 Task: Create a section Information Architecture Sprint and in the section, add a milestone Event Management Process Improvement in the project BlueLine
Action: Mouse moved to (238, 359)
Screenshot: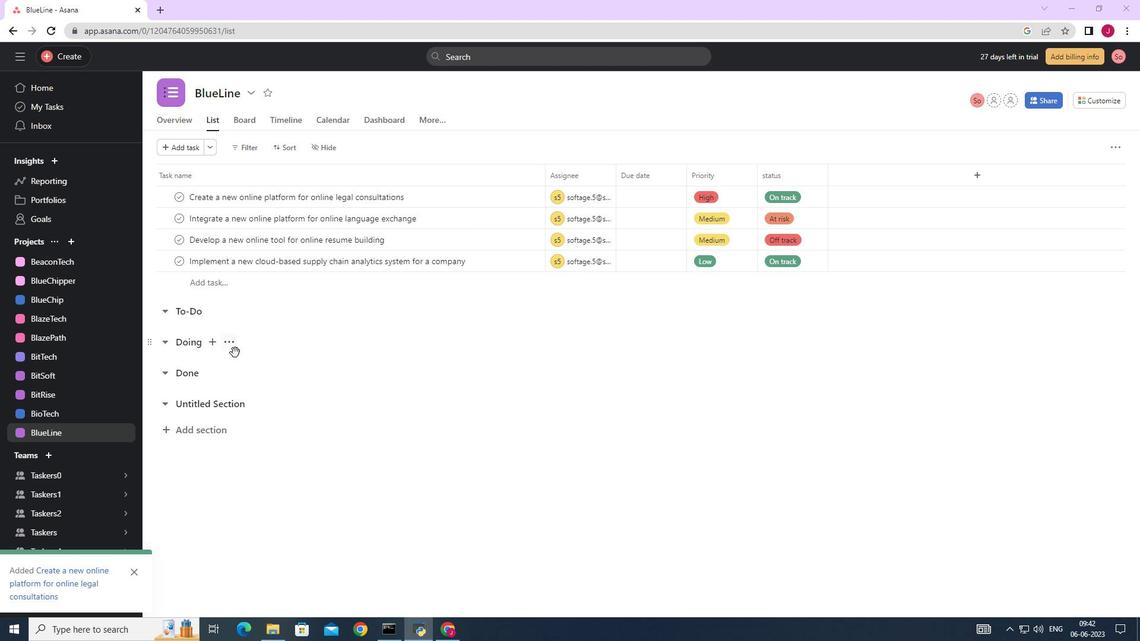 
Action: Mouse scrolled (238, 359) with delta (0, 0)
Screenshot: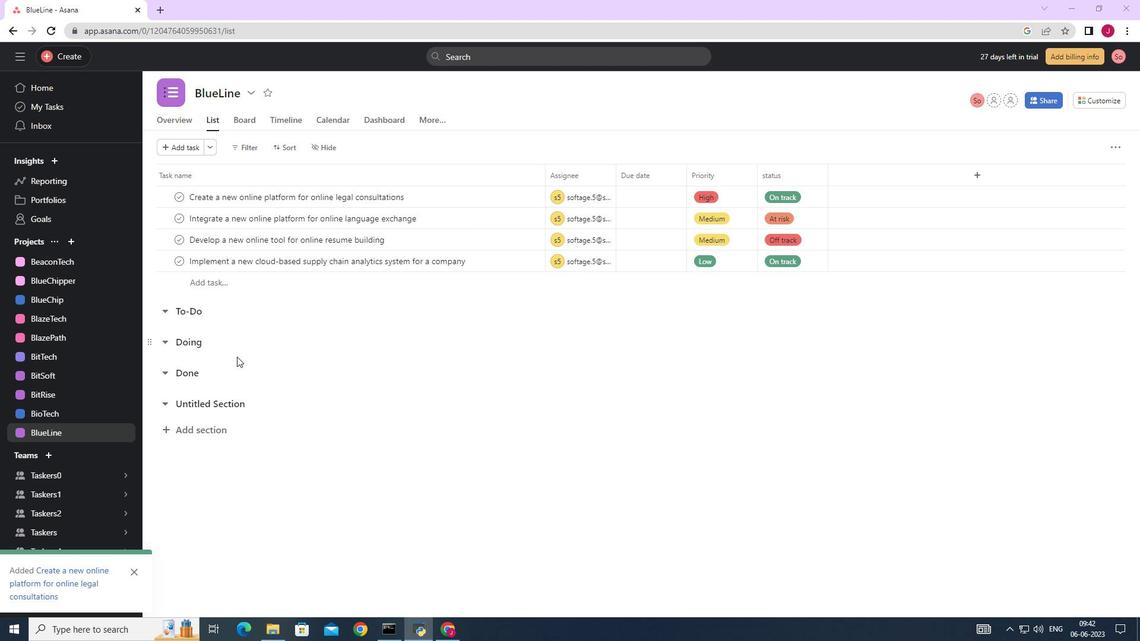 
Action: Mouse moved to (238, 360)
Screenshot: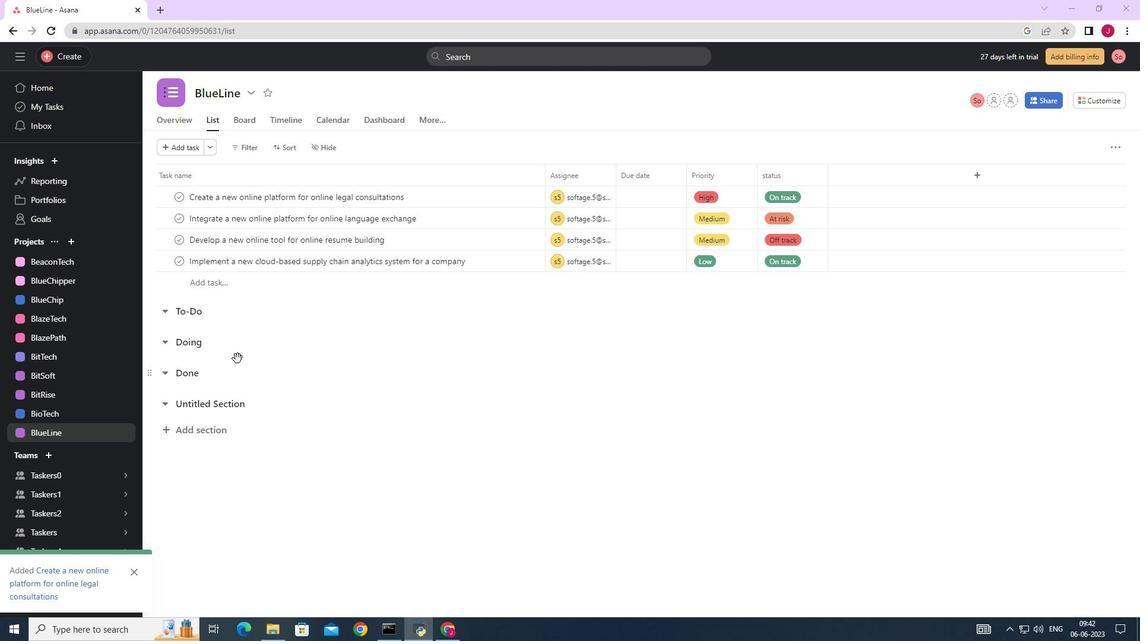 
Action: Mouse scrolled (238, 359) with delta (0, 0)
Screenshot: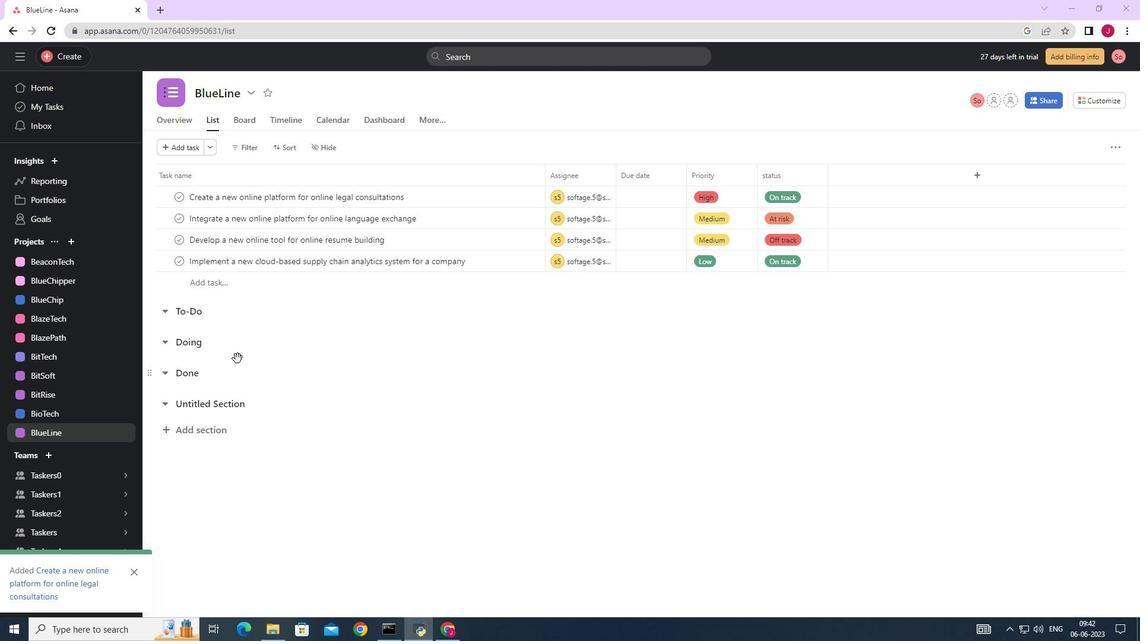 
Action: Mouse scrolled (238, 359) with delta (0, 0)
Screenshot: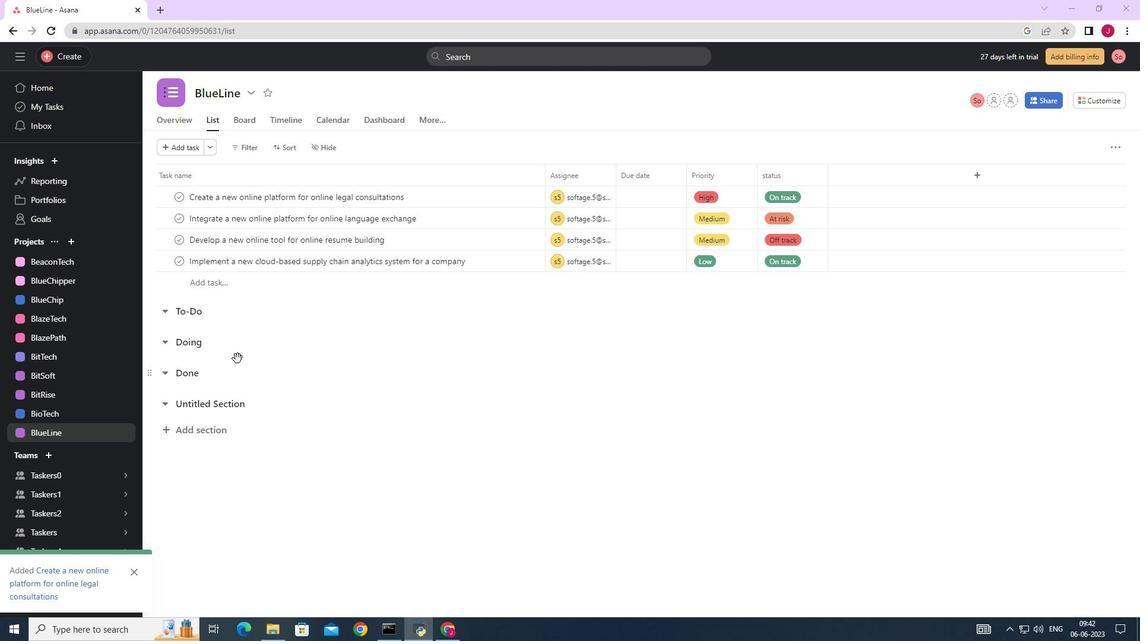
Action: Mouse scrolled (238, 359) with delta (0, 0)
Screenshot: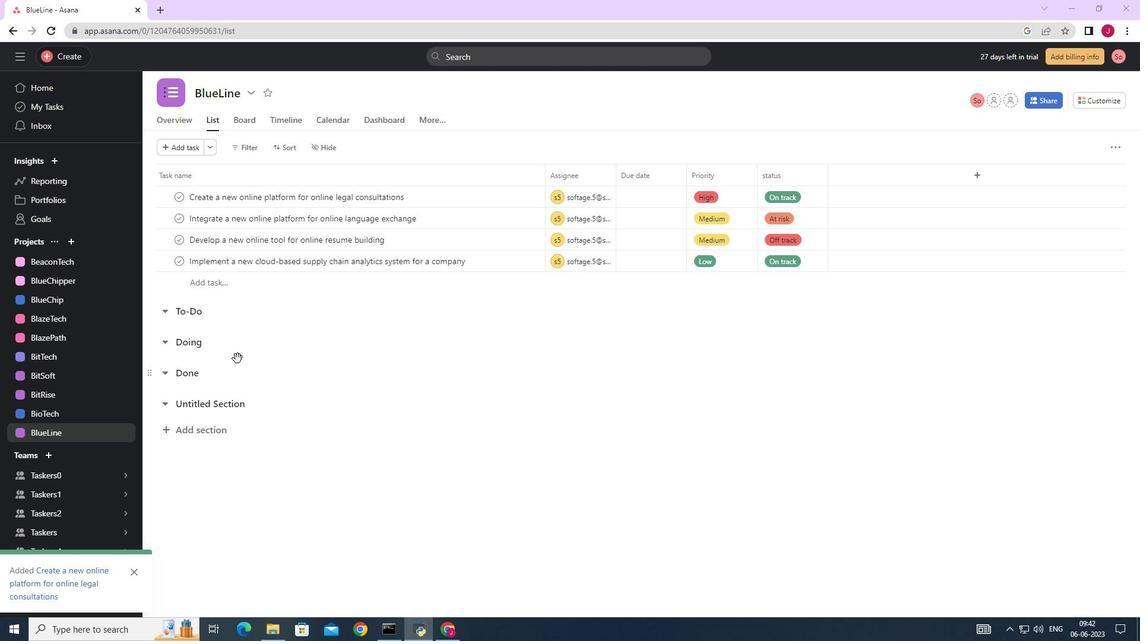 
Action: Mouse scrolled (238, 359) with delta (0, 0)
Screenshot: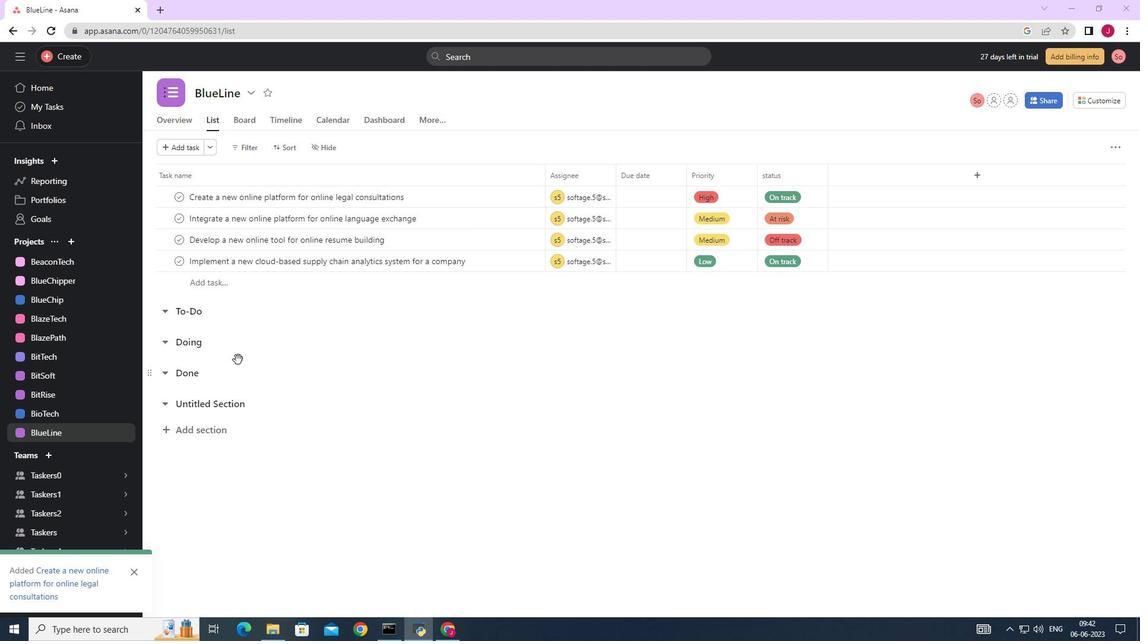 
Action: Mouse moved to (235, 402)
Screenshot: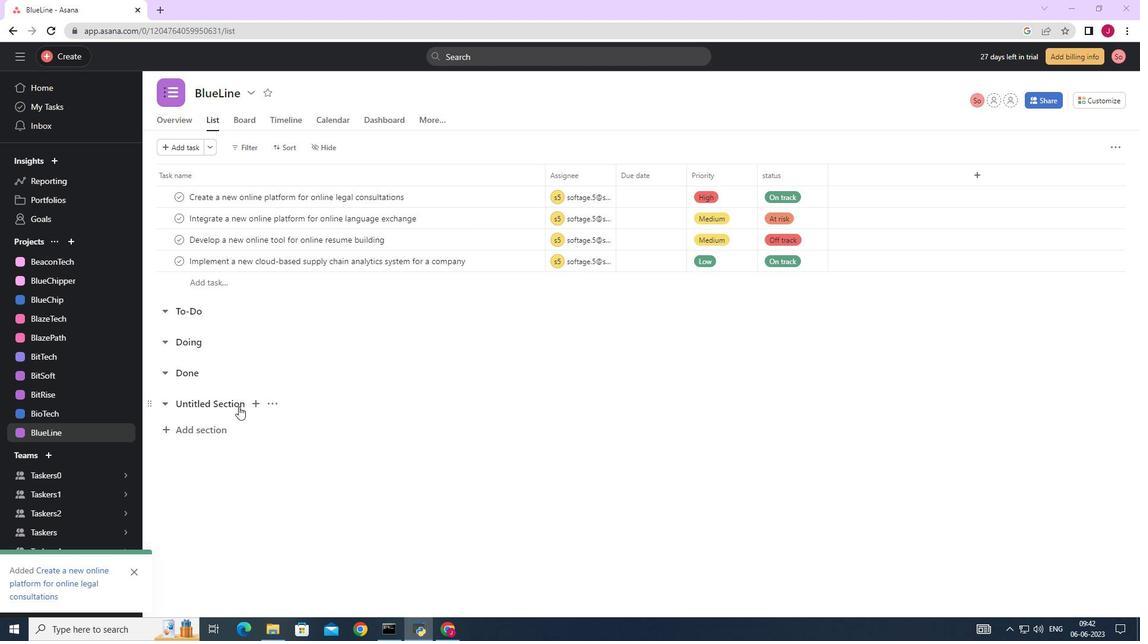 
Action: Mouse pressed left at (235, 402)
Screenshot: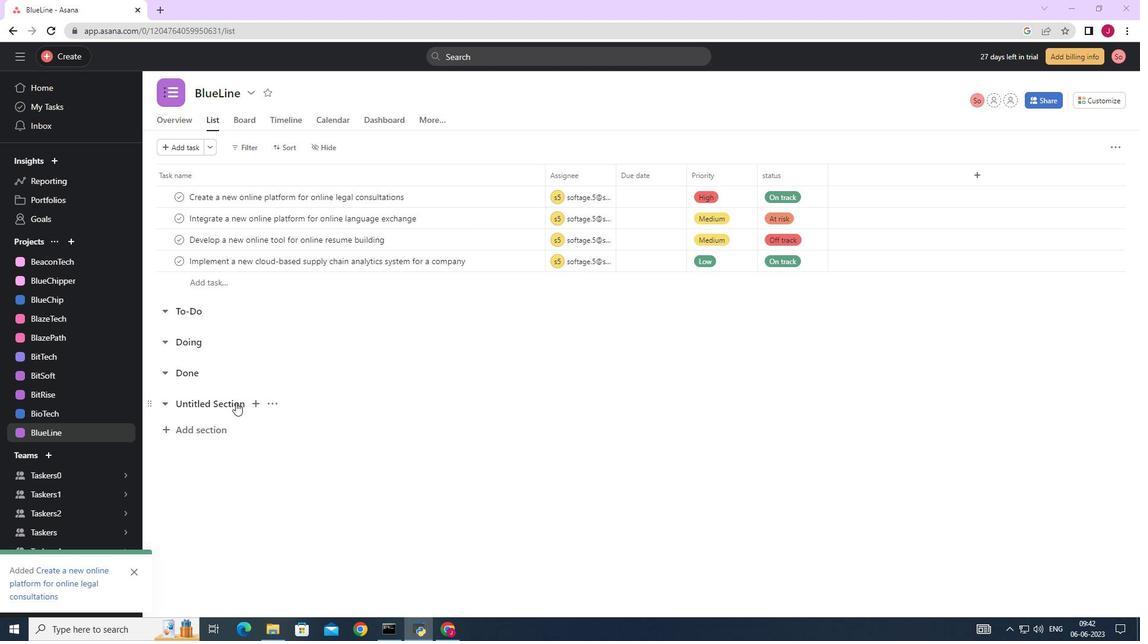 
Action: Mouse moved to (235, 402)
Screenshot: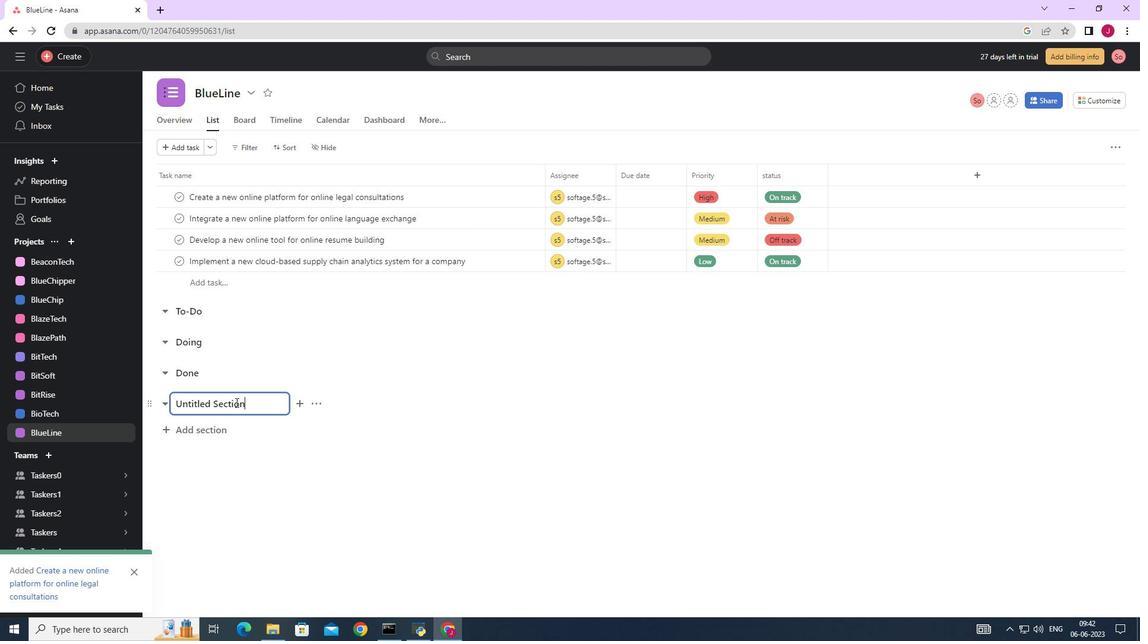 
Action: Key pressed <Key.backspace><Key.backspace><Key.backspace><Key.backspace><Key.backspace><Key.backspace><Key.backspace><Key.backspace><Key.backspace><Key.backspace><Key.backspace><Key.backspace><Key.backspace><Key.backspace><Key.backspace><Key.backspace><Key.backspace><Key.backspace><Key.backspace><Key.backspace><Key.caps_lock>I<Key.caps_lock>nformato<Key.backspace>ion<Key.space><Key.caps_lock>A<Key.caps_lock>rchitecture<Key.space><Key.caps_lock>S<Key.caps_lock>print<Key.enter><Key.caps_lock>E<Key.caps_lock>vent<Key.space><Key.caps_lock>M<Key.caps_lock>anagement<Key.space><Key.caps_lock>P<Key.caps_lock>rocess<Key.space><Key.caps_lock>I<Key.caps_lock>mprovement
Screenshot: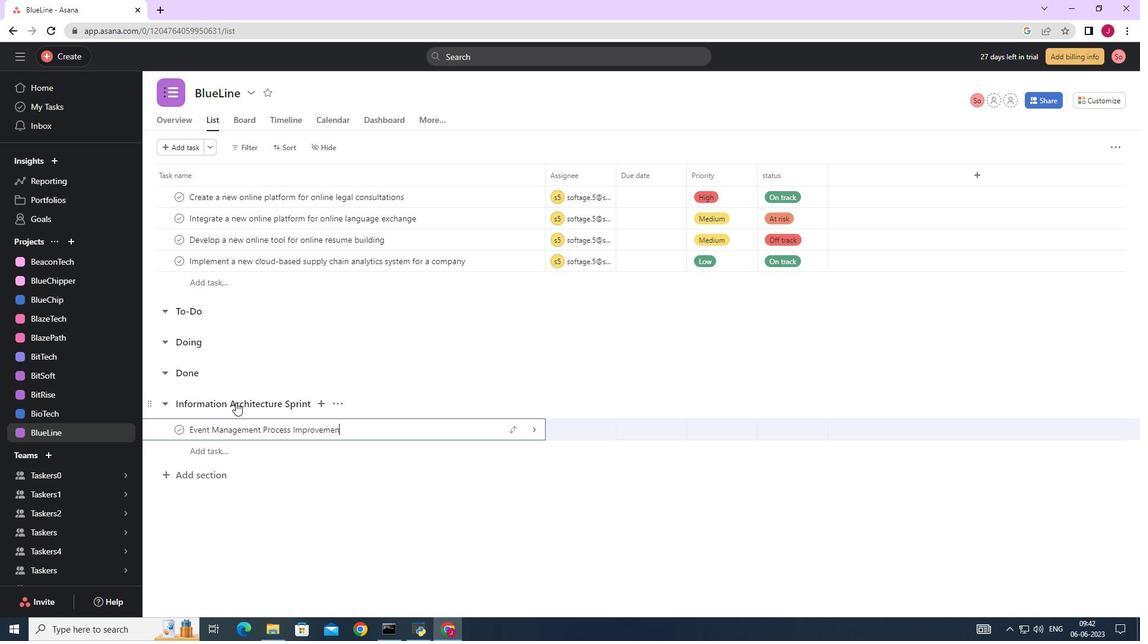 
Action: Mouse moved to (531, 429)
Screenshot: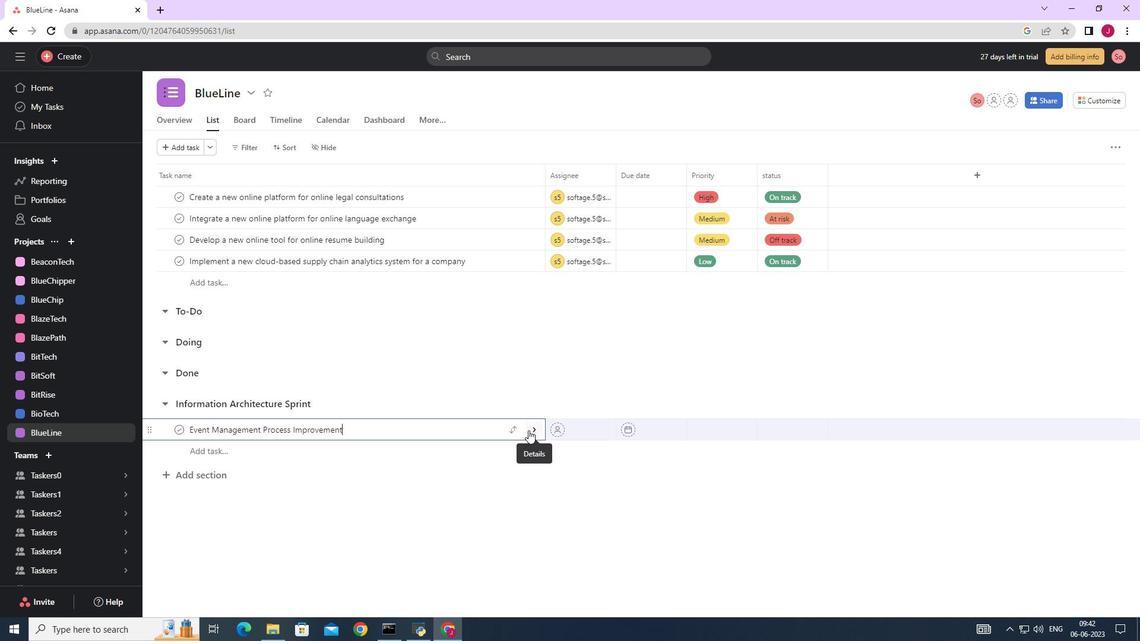 
Action: Mouse pressed left at (531, 429)
Screenshot: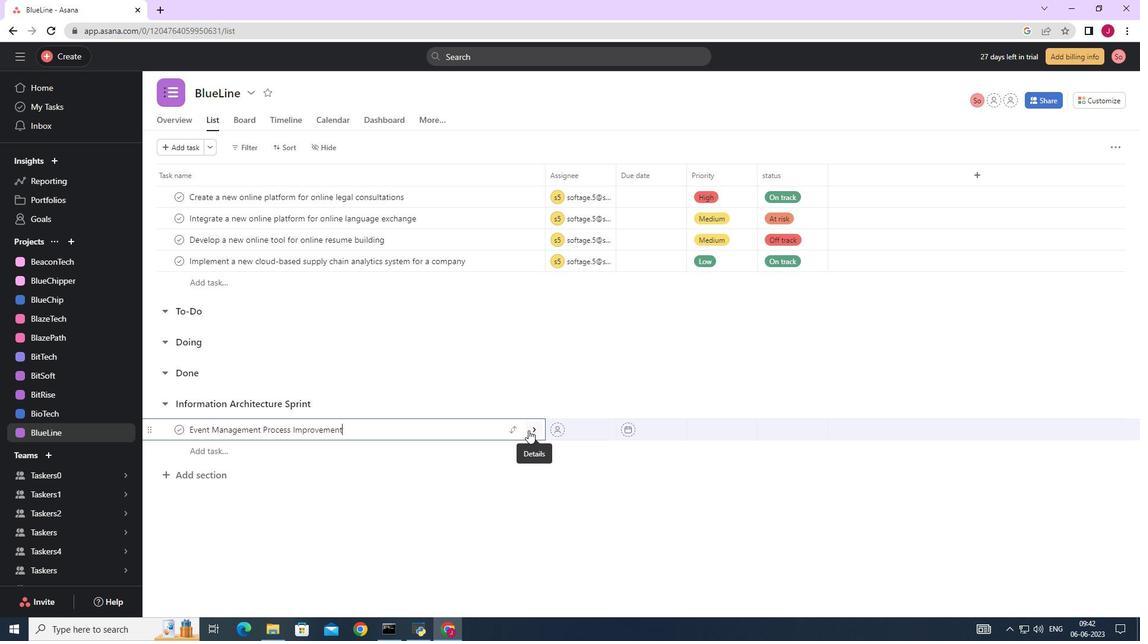 
Action: Mouse moved to (1096, 145)
Screenshot: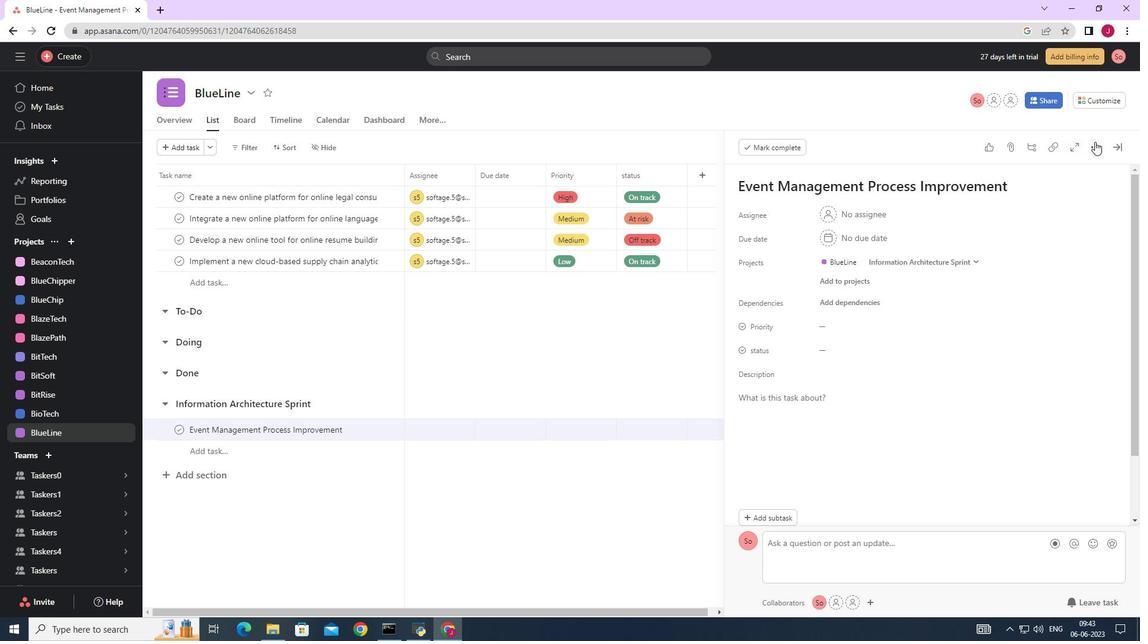 
Action: Mouse pressed left at (1096, 145)
Screenshot: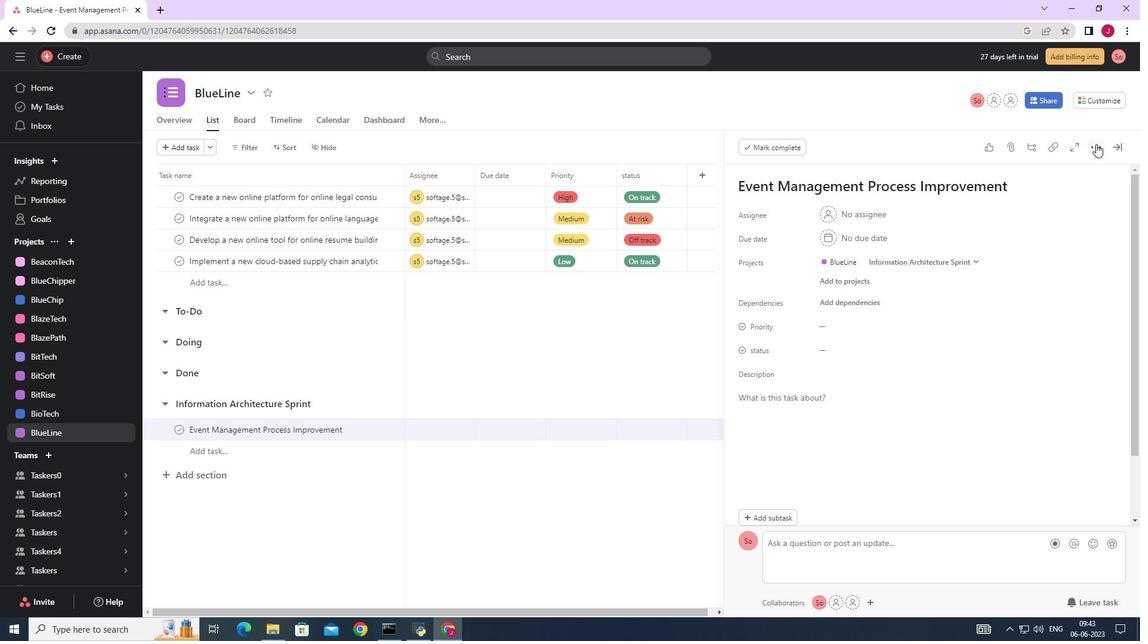 
Action: Mouse moved to (990, 193)
Screenshot: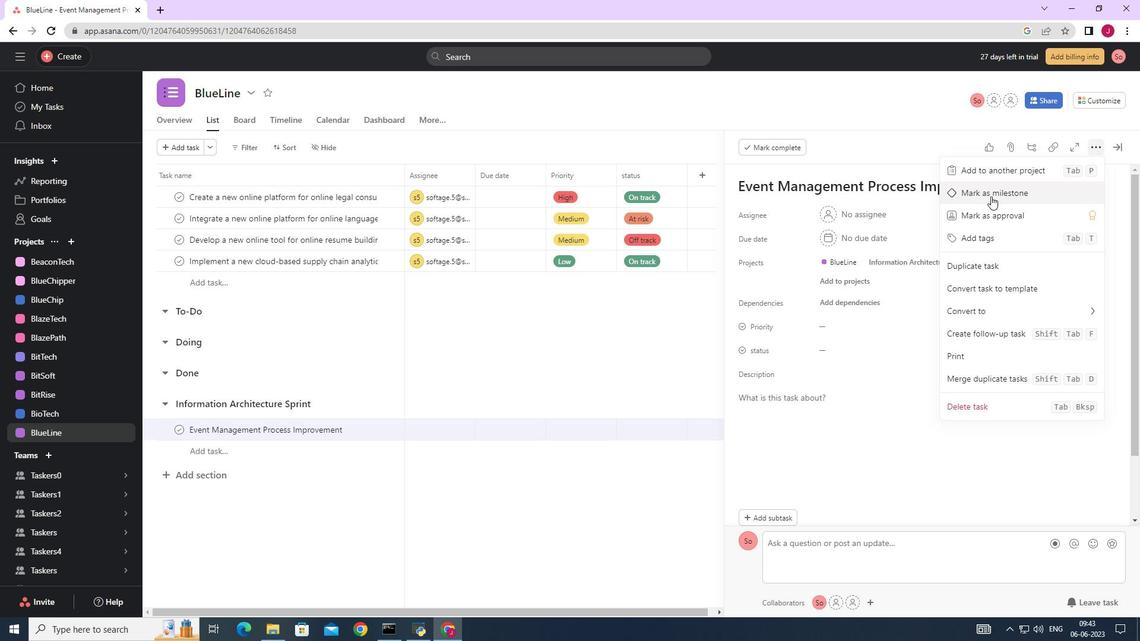 
Action: Mouse pressed left at (990, 193)
Screenshot: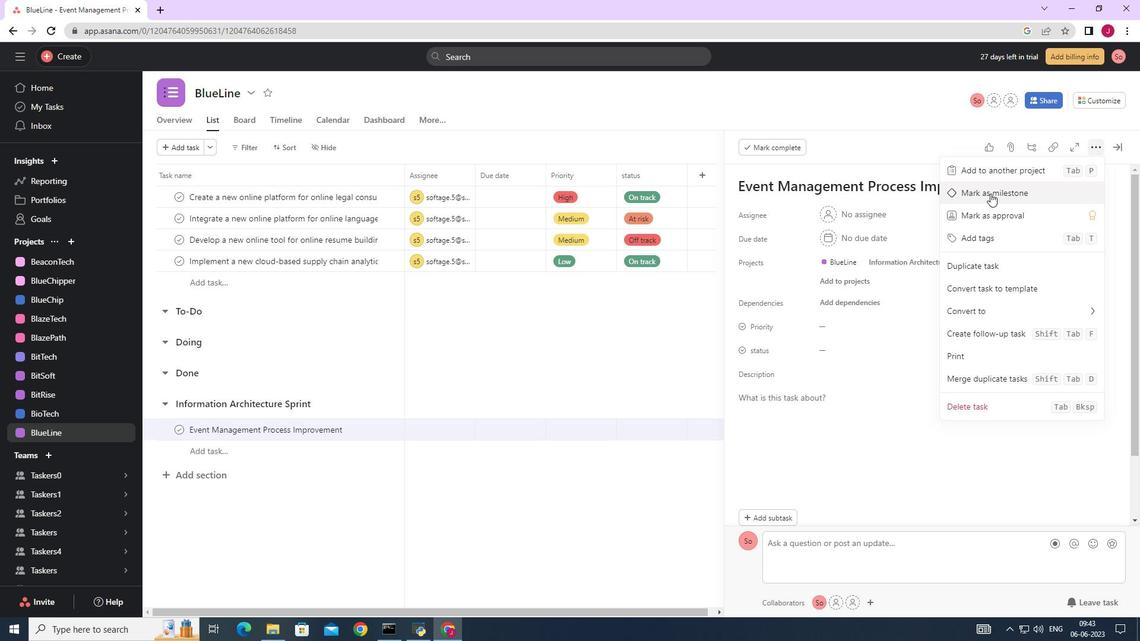 
Action: Mouse moved to (1121, 146)
Screenshot: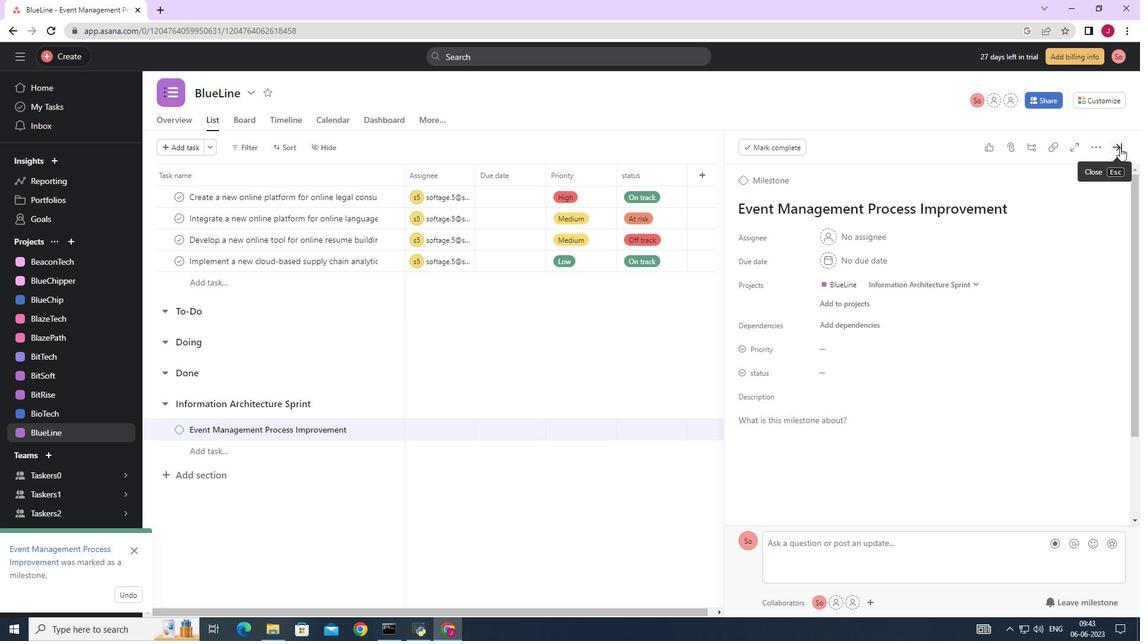 
Action: Mouse pressed left at (1121, 146)
Screenshot: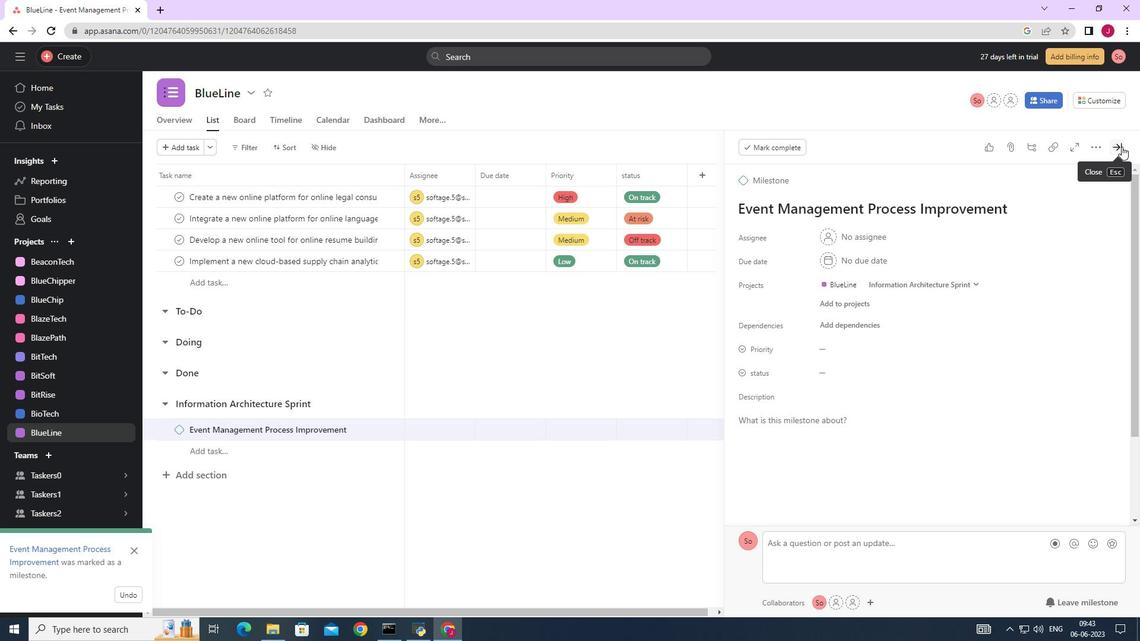 
Action: Mouse moved to (1121, 146)
Screenshot: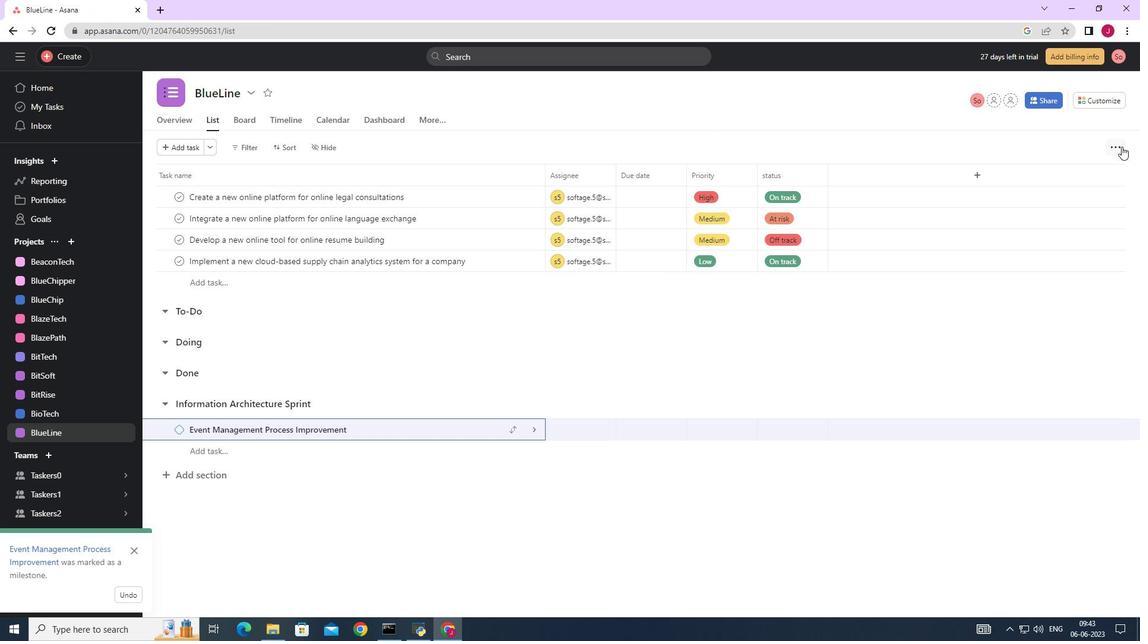
